 Task: List a featured items of McDonalds in Chandan Way, Irving, Texas.
Action: Mouse moved to (761, 39)
Screenshot: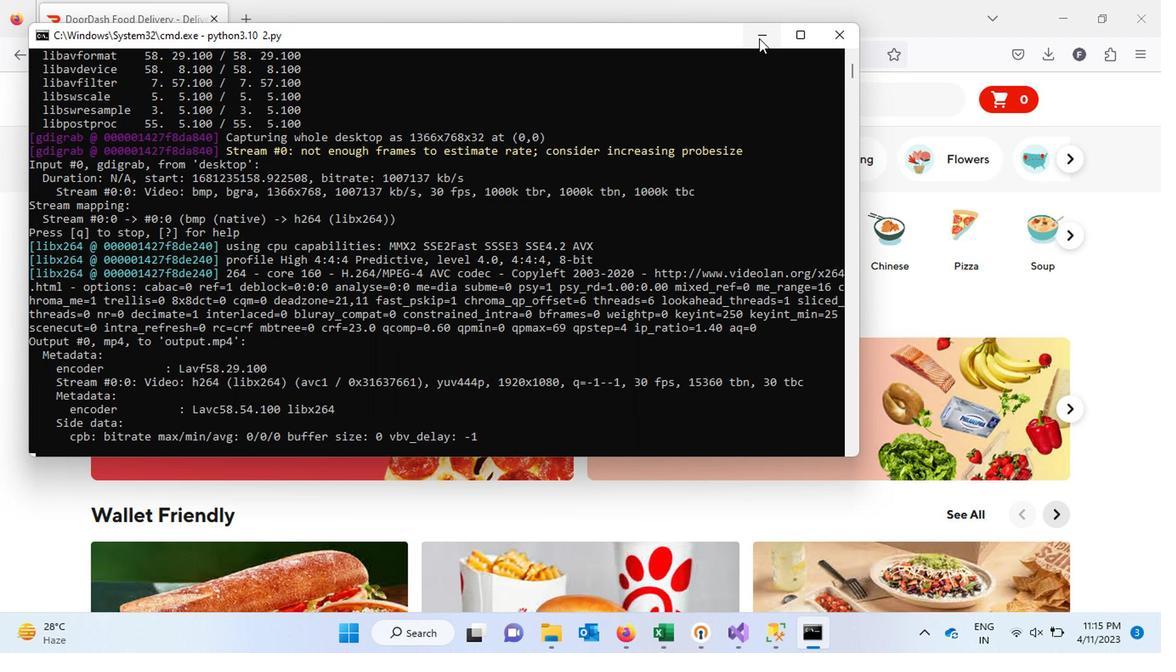
Action: Mouse pressed left at (761, 39)
Screenshot: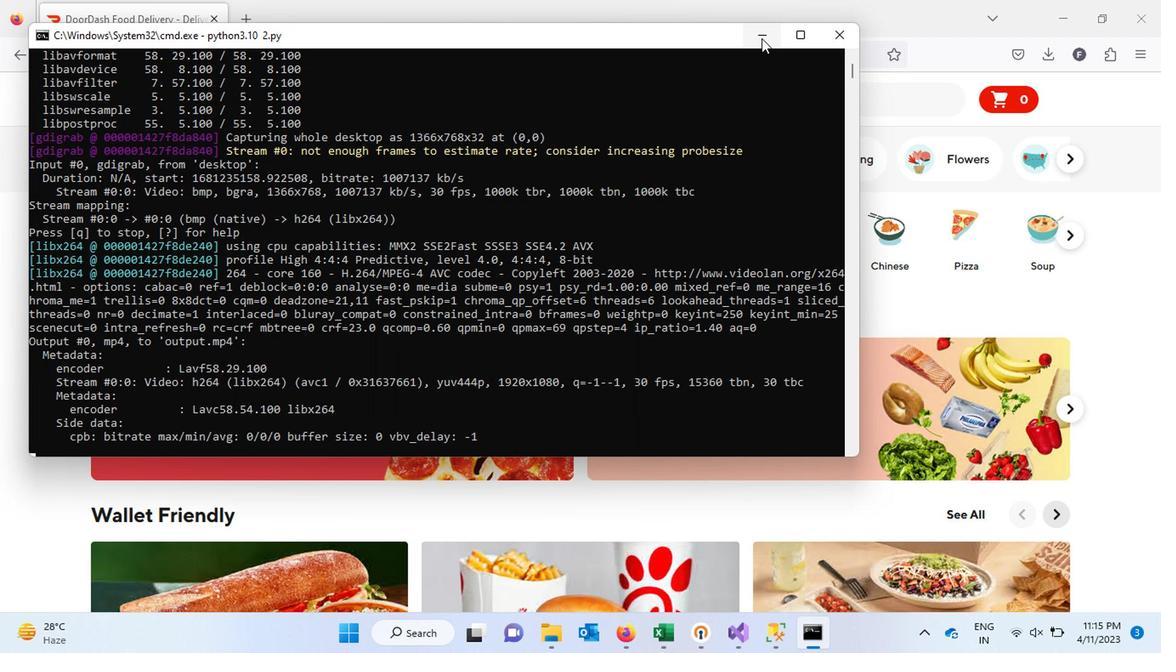 
Action: Mouse moved to (477, 102)
Screenshot: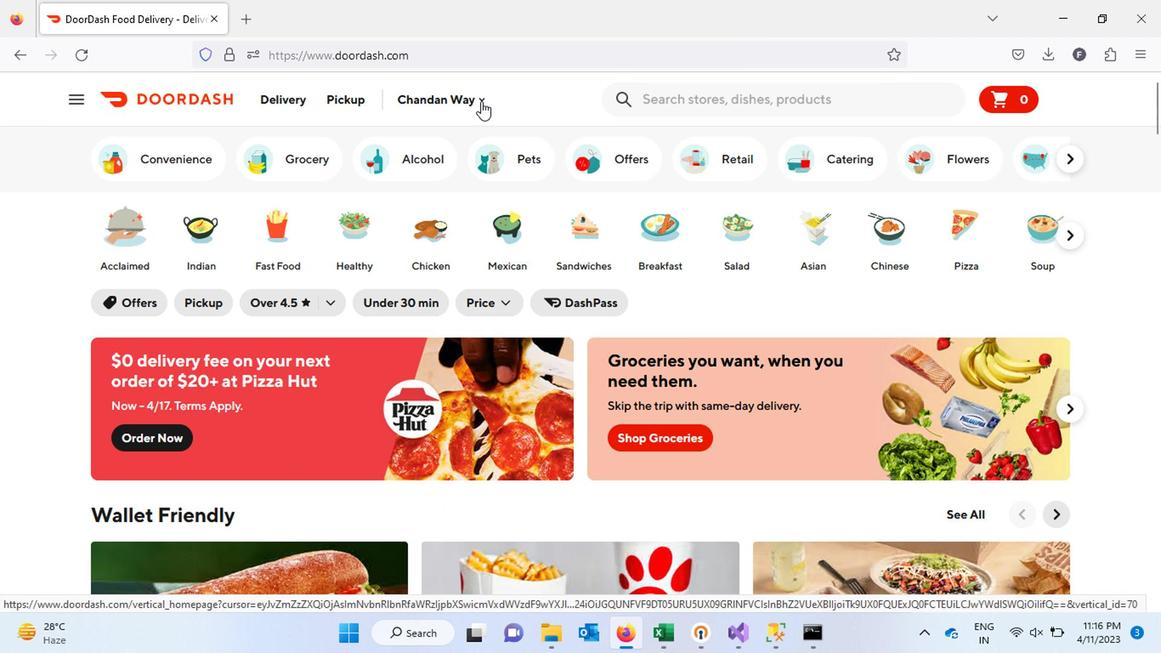 
Action: Mouse pressed left at (477, 102)
Screenshot: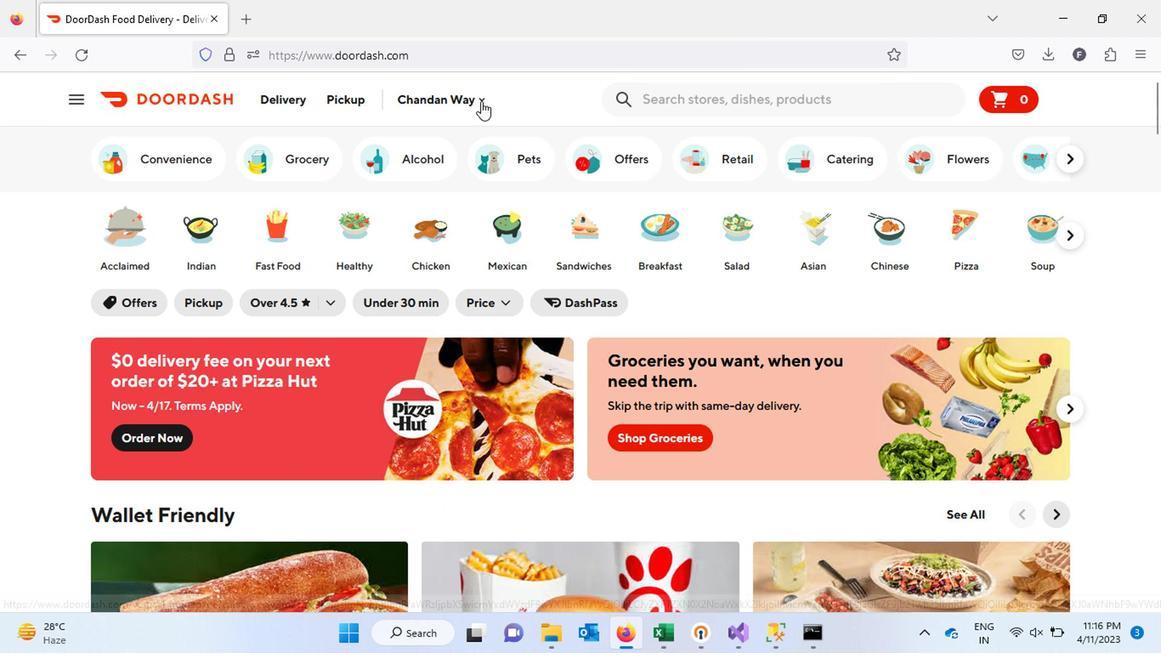 
Action: Mouse moved to (485, 166)
Screenshot: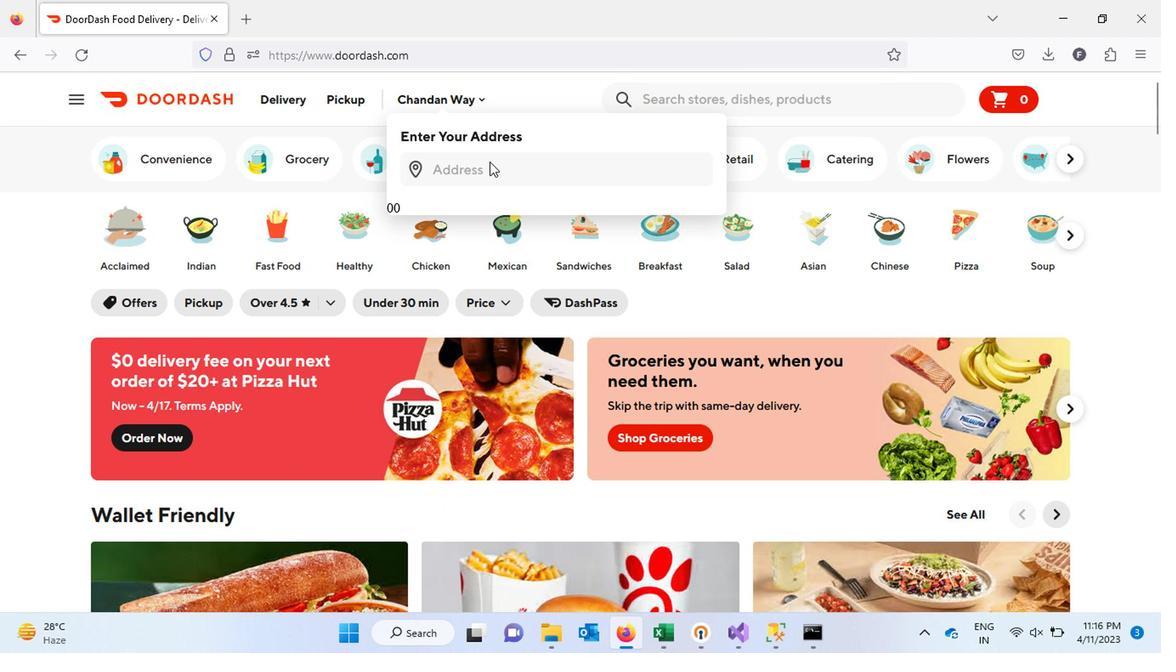 
Action: Mouse pressed left at (485, 166)
Screenshot: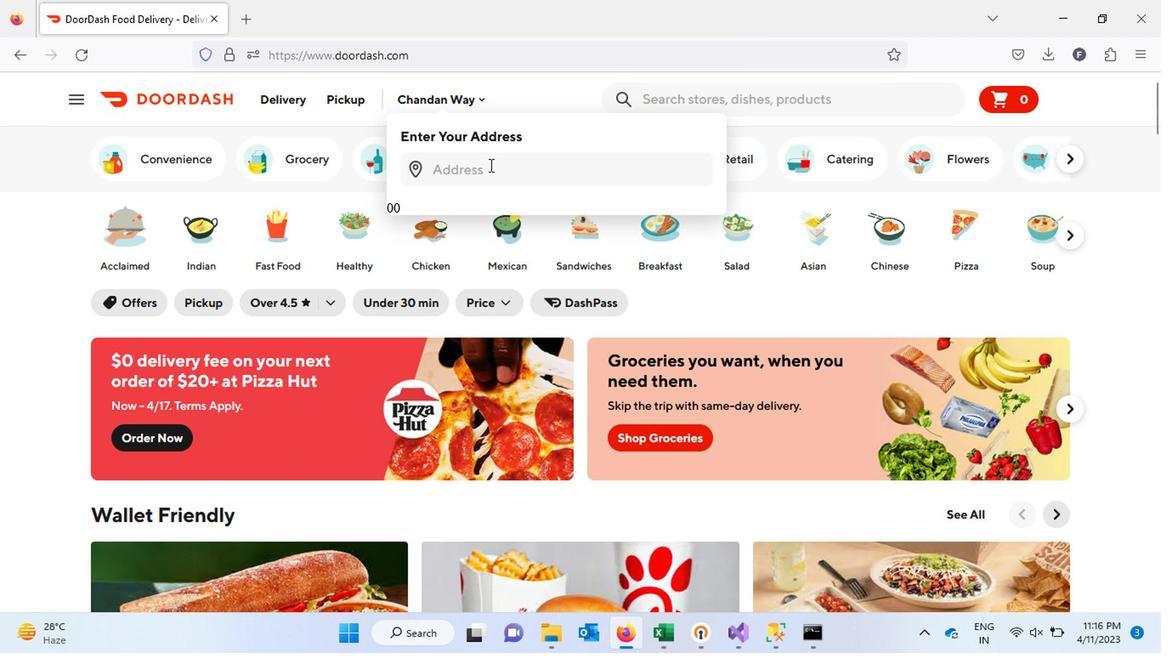 
Action: Keyboard c
Screenshot: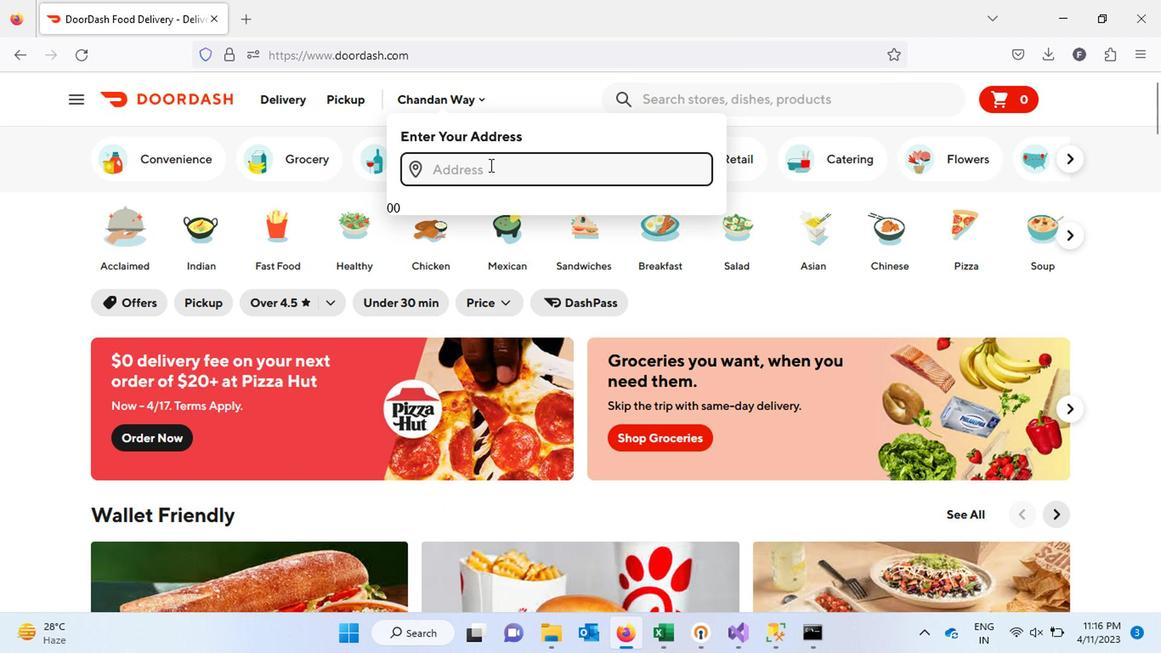 
Action: Keyboard h
Screenshot: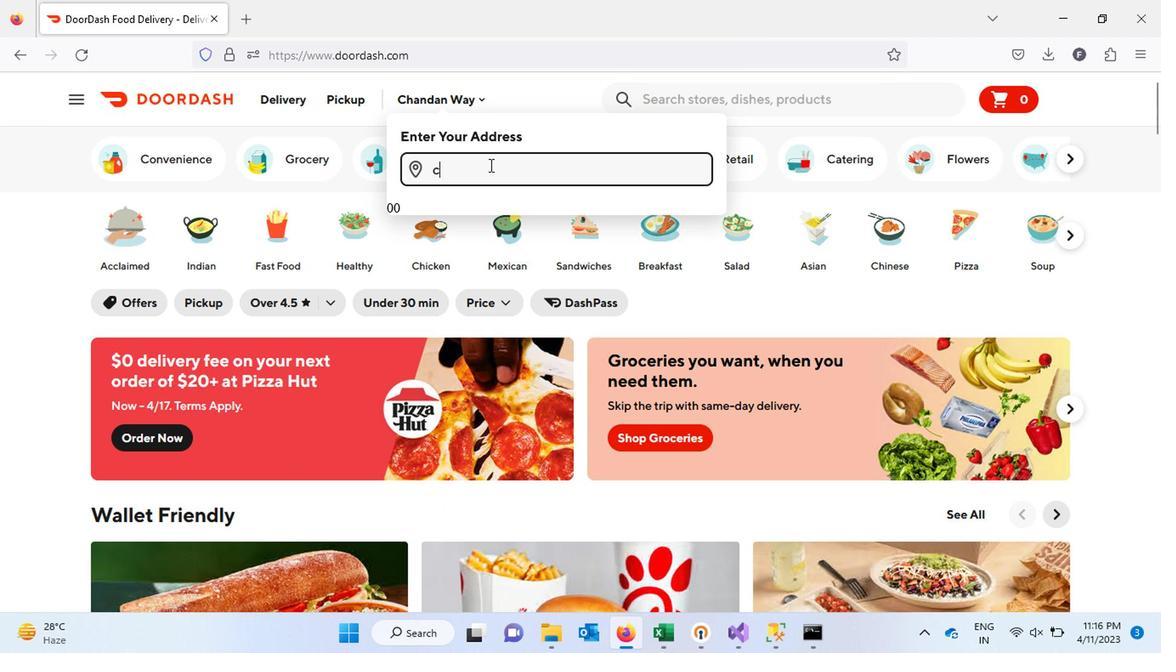 
Action: Keyboard a
Screenshot: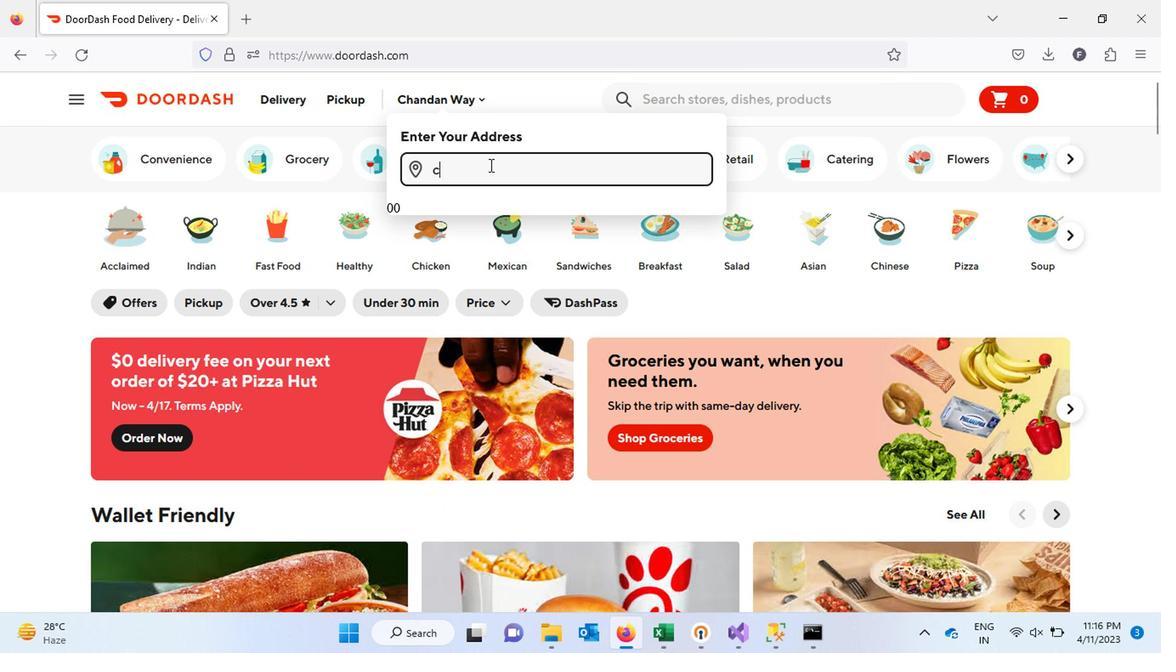 
Action: Keyboard n
Screenshot: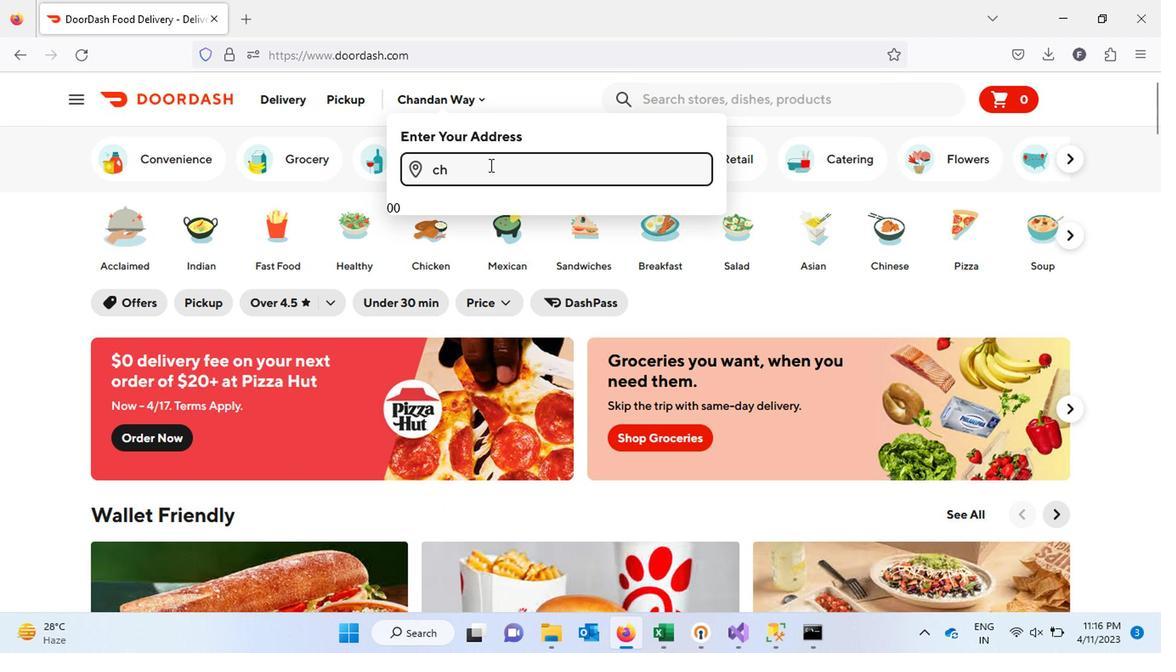 
Action: Keyboard d
Screenshot: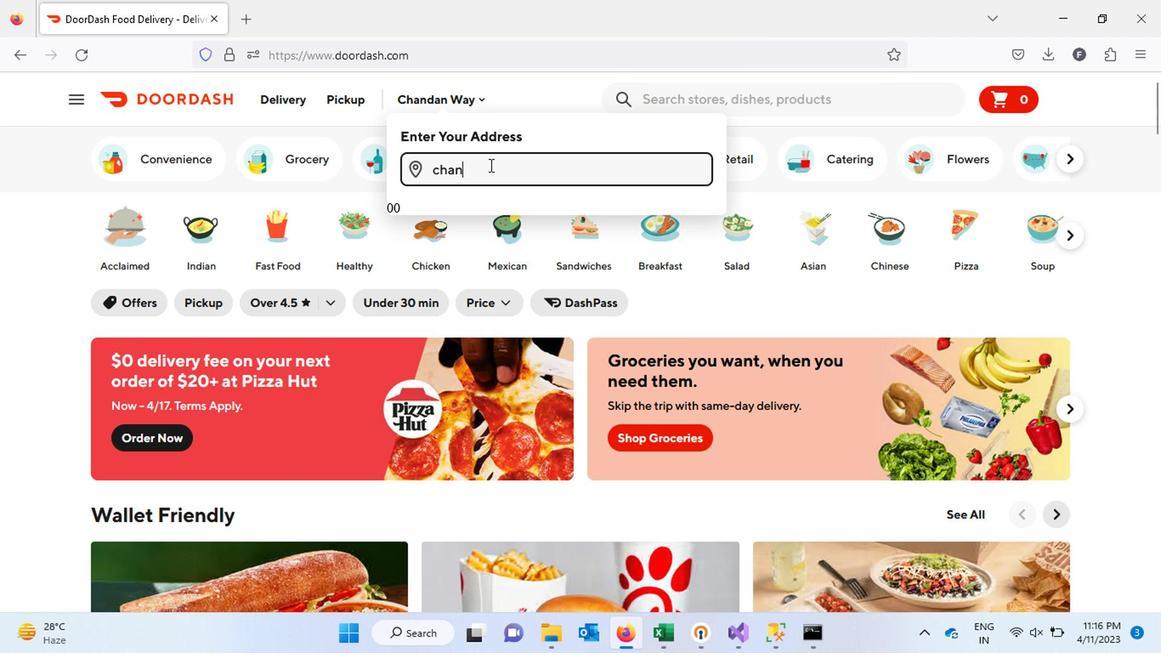 
Action: Keyboard a
Screenshot: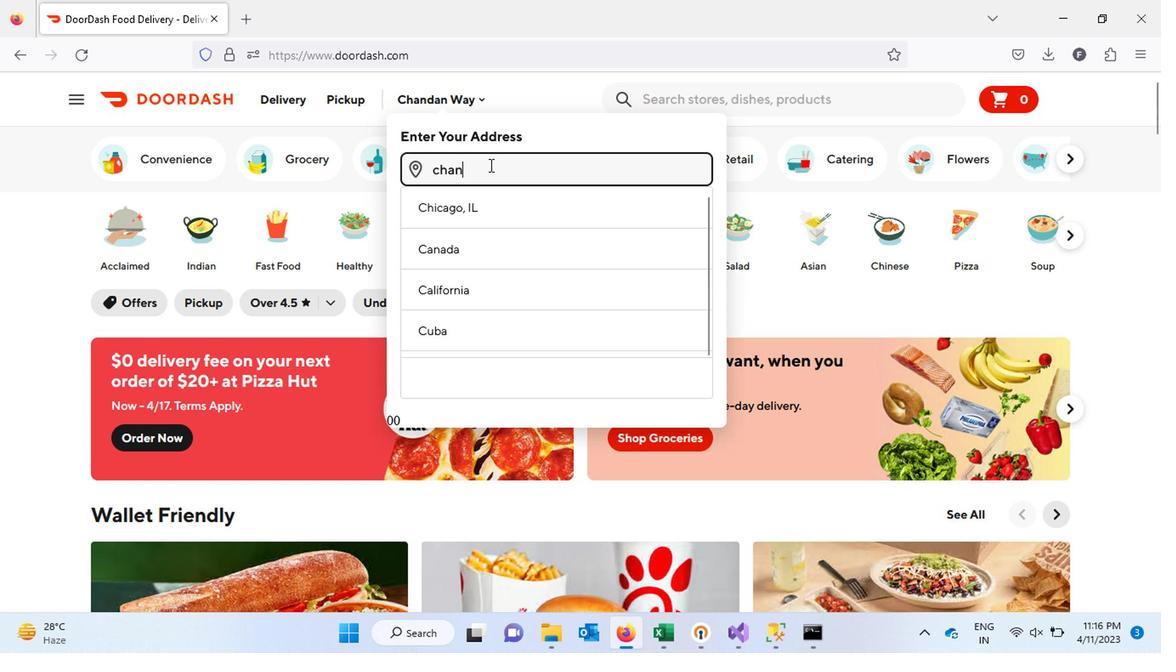 
Action: Keyboard n
Screenshot: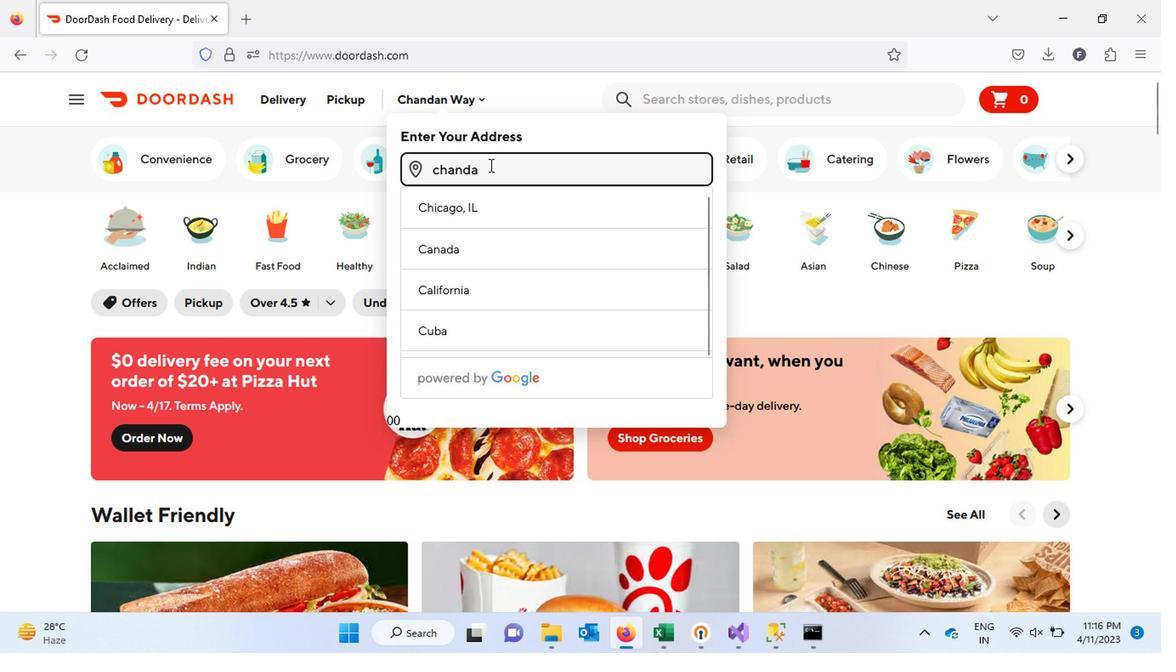 
Action: Keyboard Key.space
Screenshot: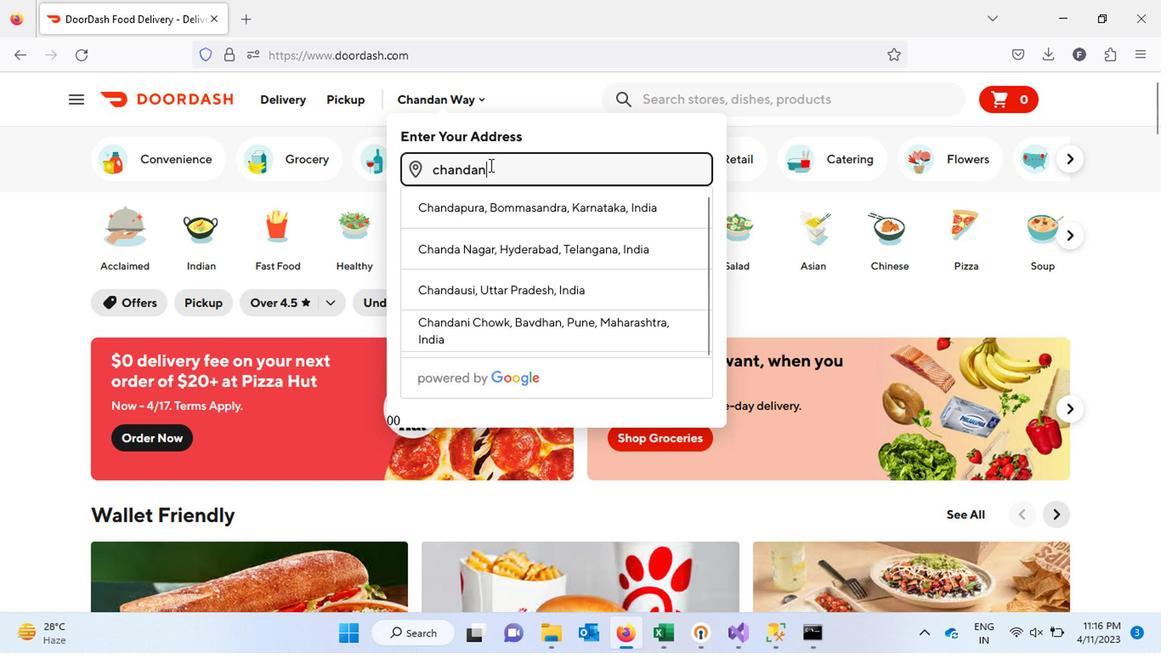 
Action: Keyboard w
Screenshot: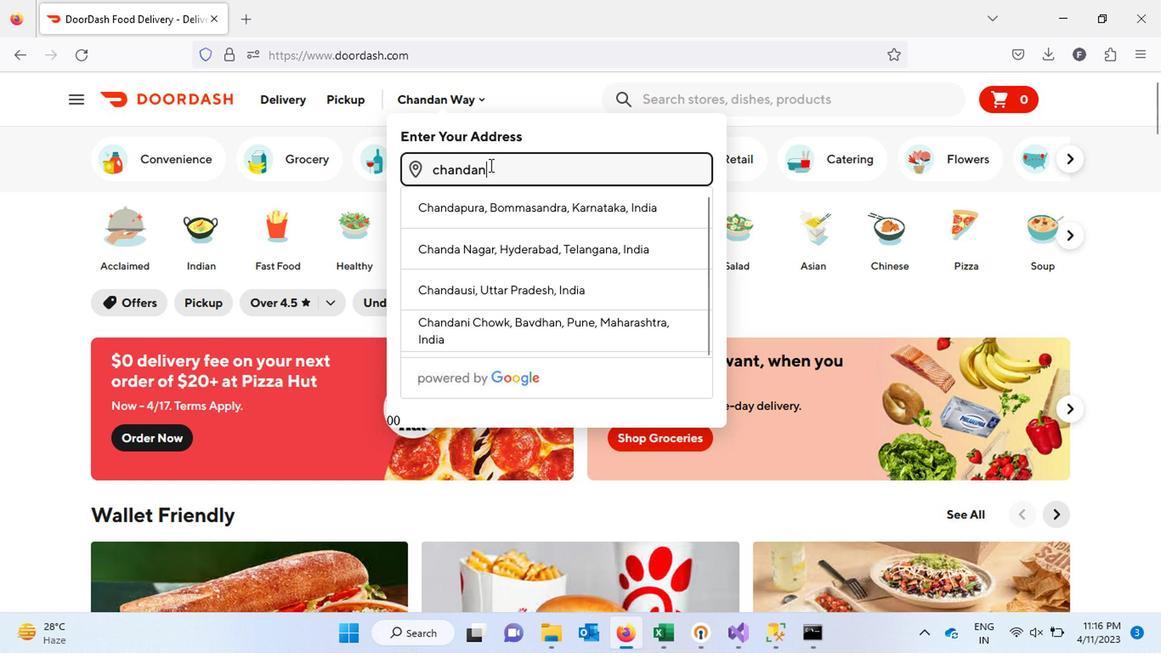
Action: Keyboard a
Screenshot: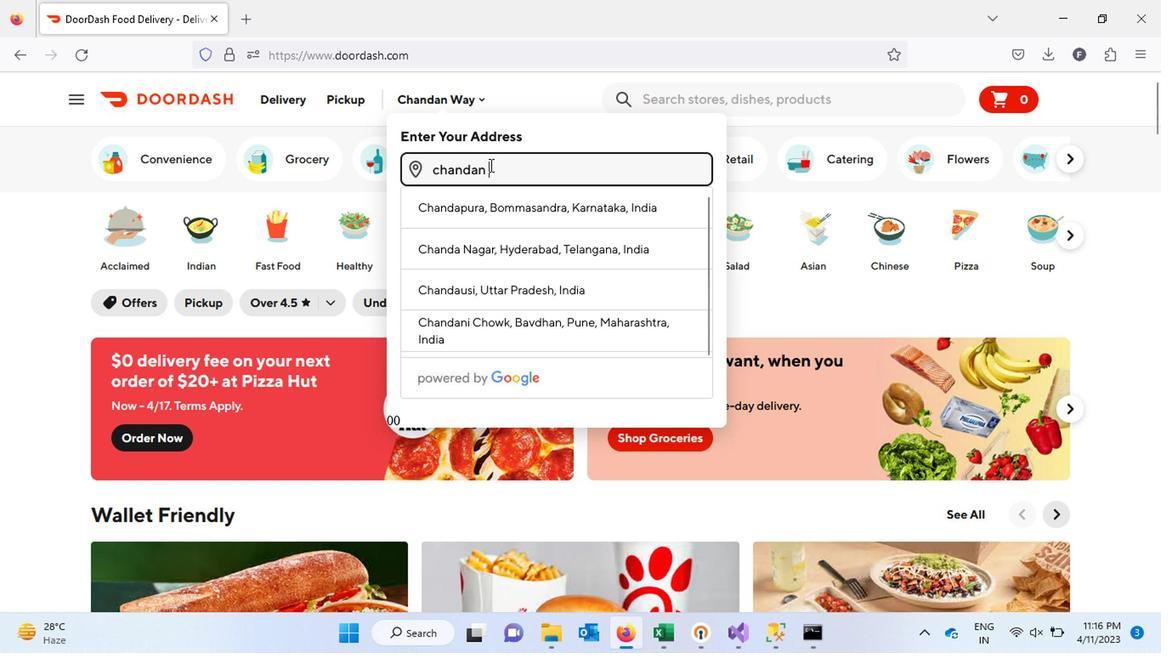 
Action: Keyboard y
Screenshot: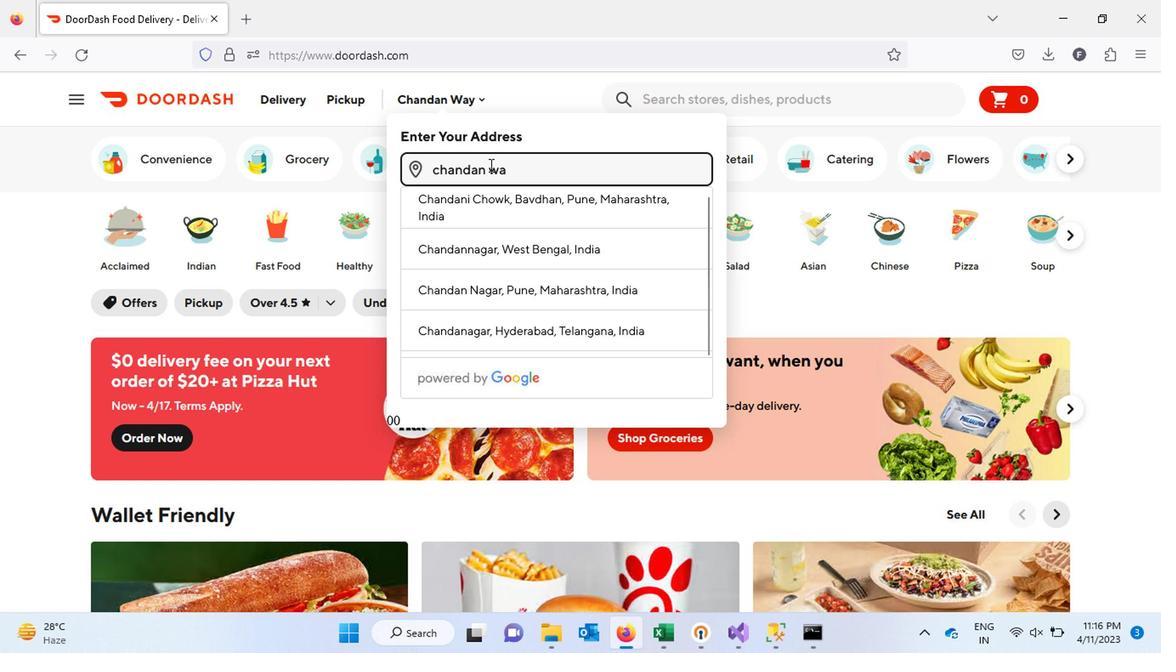 
Action: Mouse moved to (509, 215)
Screenshot: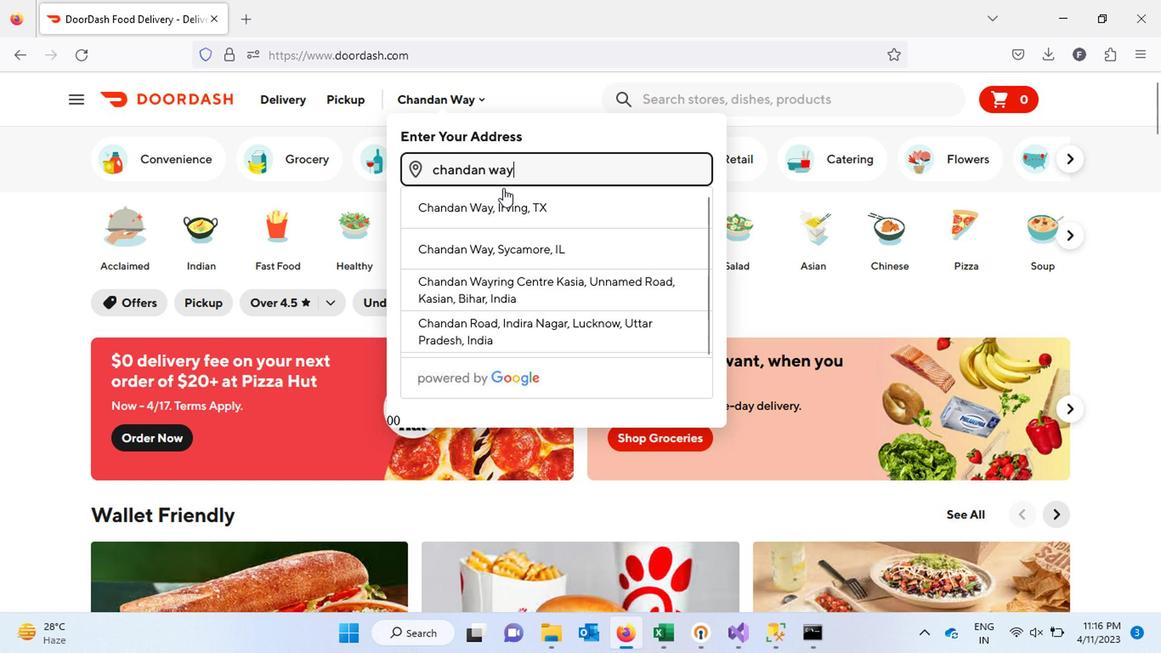 
Action: Mouse pressed left at (509, 215)
Screenshot: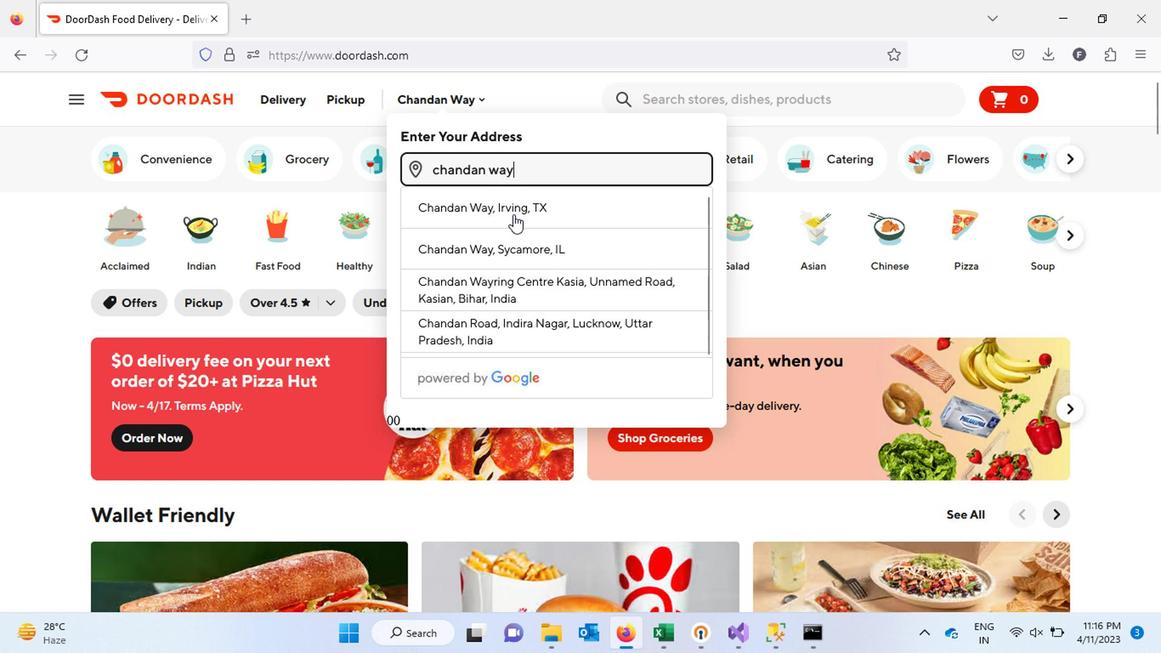 
Action: Mouse moved to (627, 533)
Screenshot: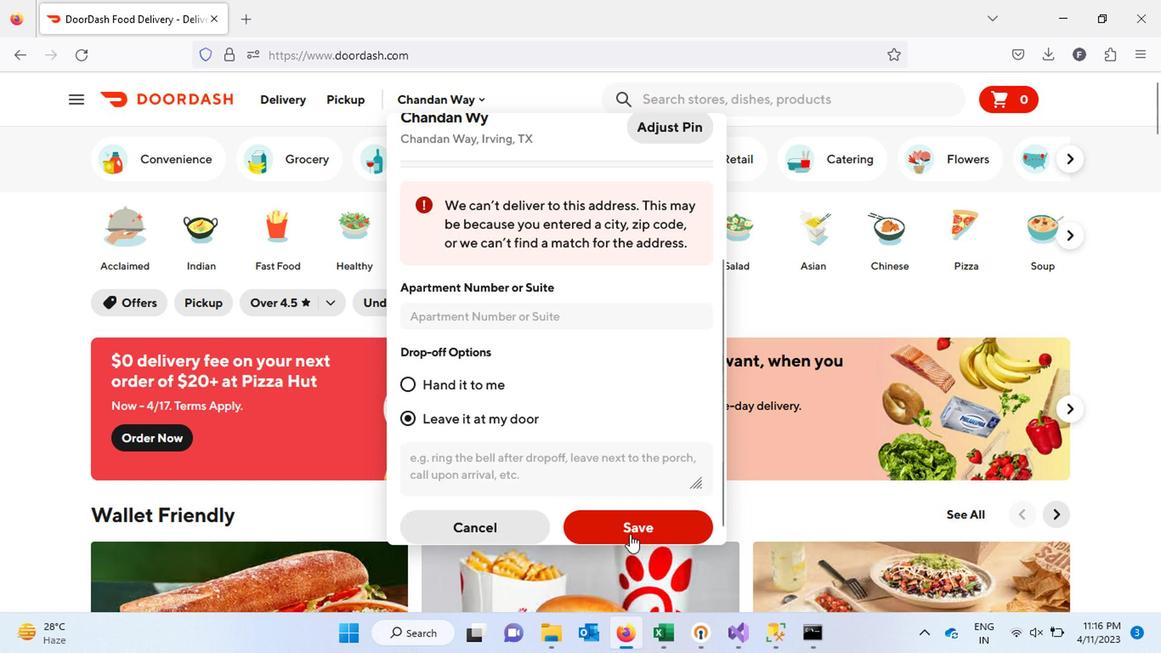 
Action: Mouse pressed left at (627, 533)
Screenshot: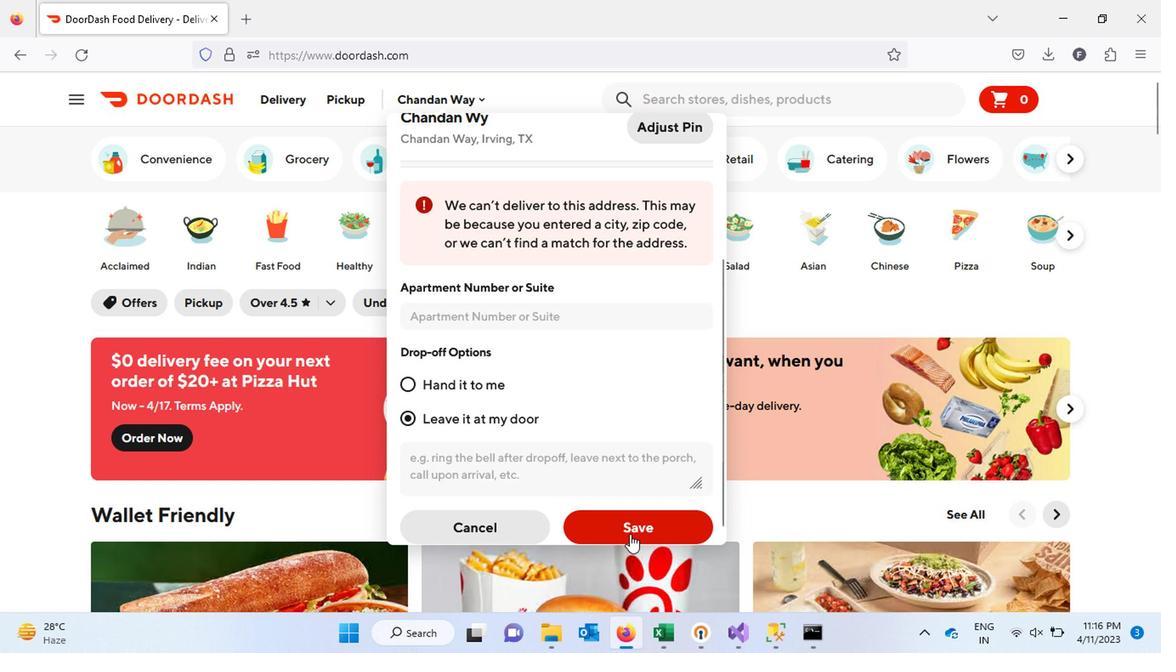 
Action: Mouse moved to (792, 100)
Screenshot: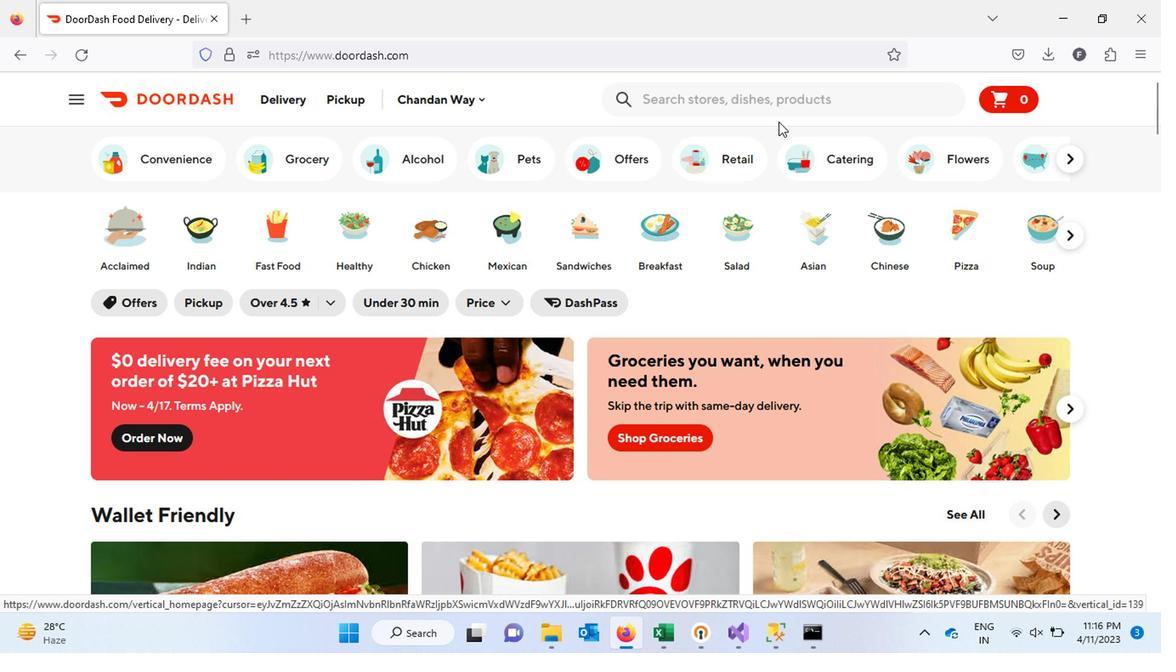 
Action: Mouse pressed left at (792, 100)
Screenshot: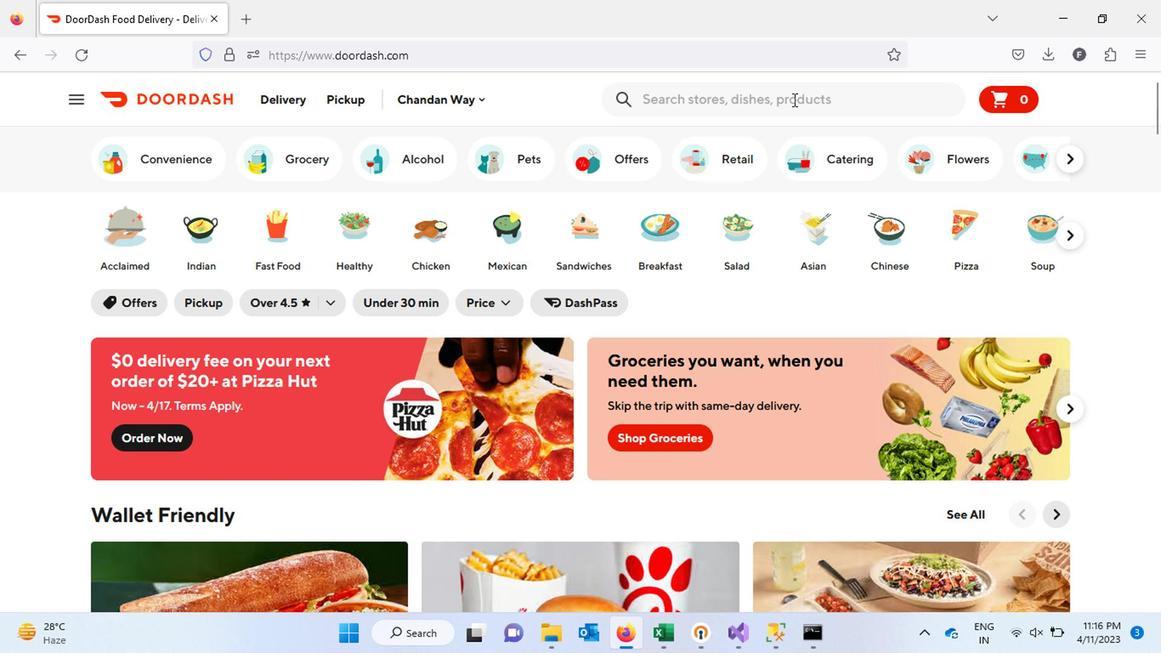 
Action: Keyboard m
Screenshot: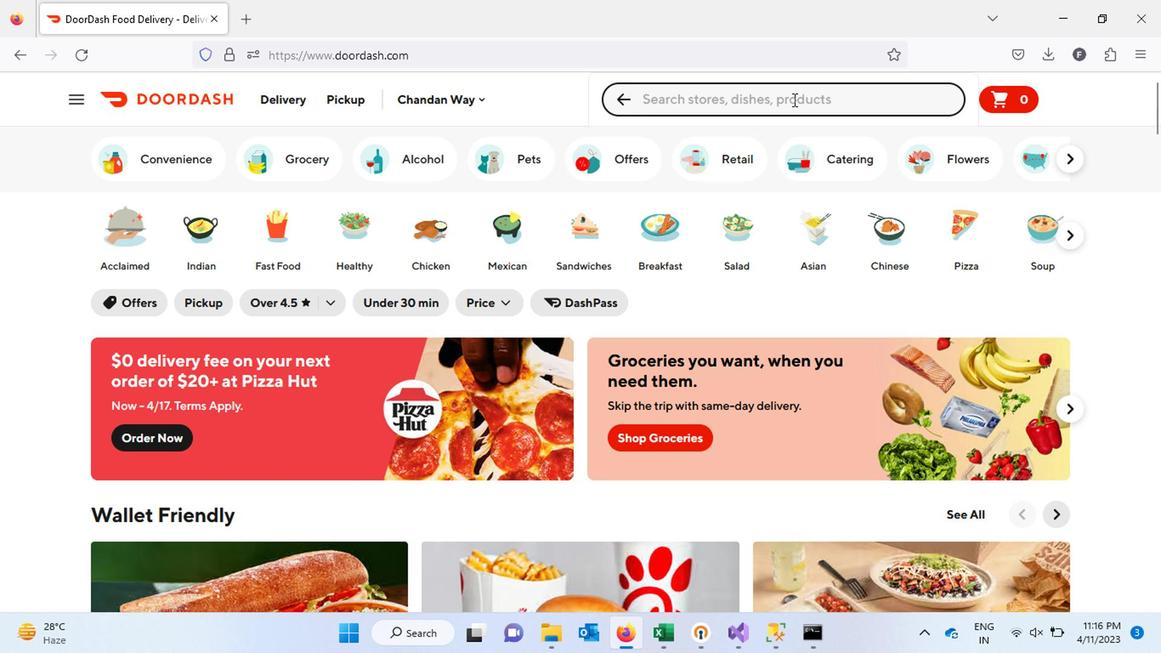 
Action: Keyboard c
Screenshot: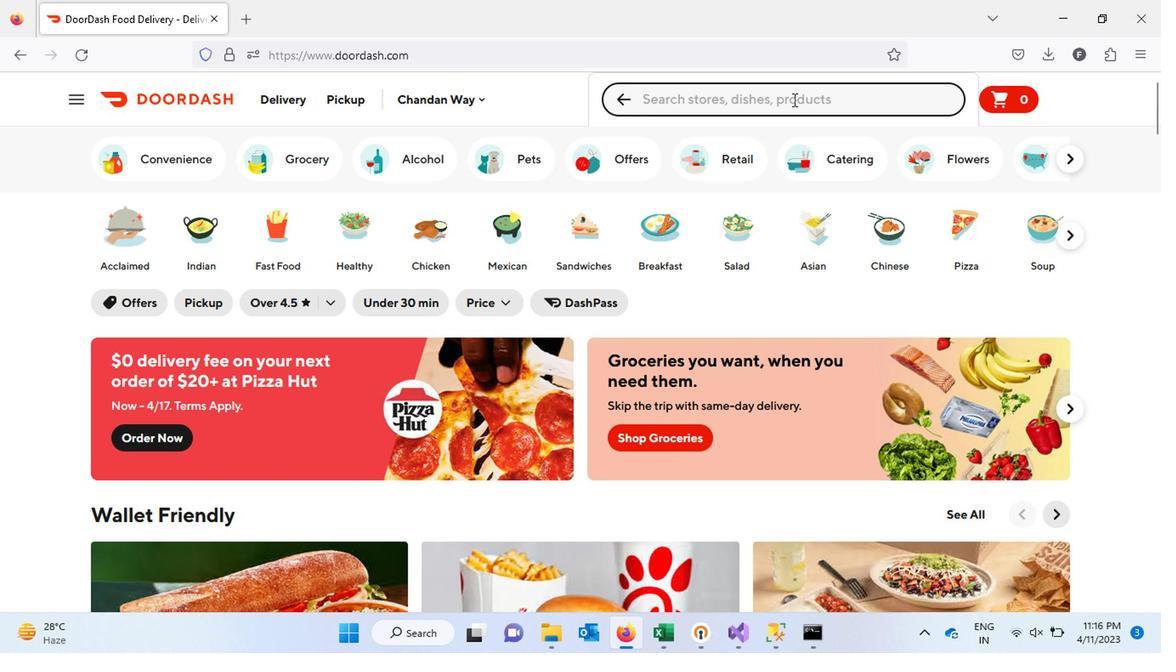 
Action: Mouse moved to (758, 143)
Screenshot: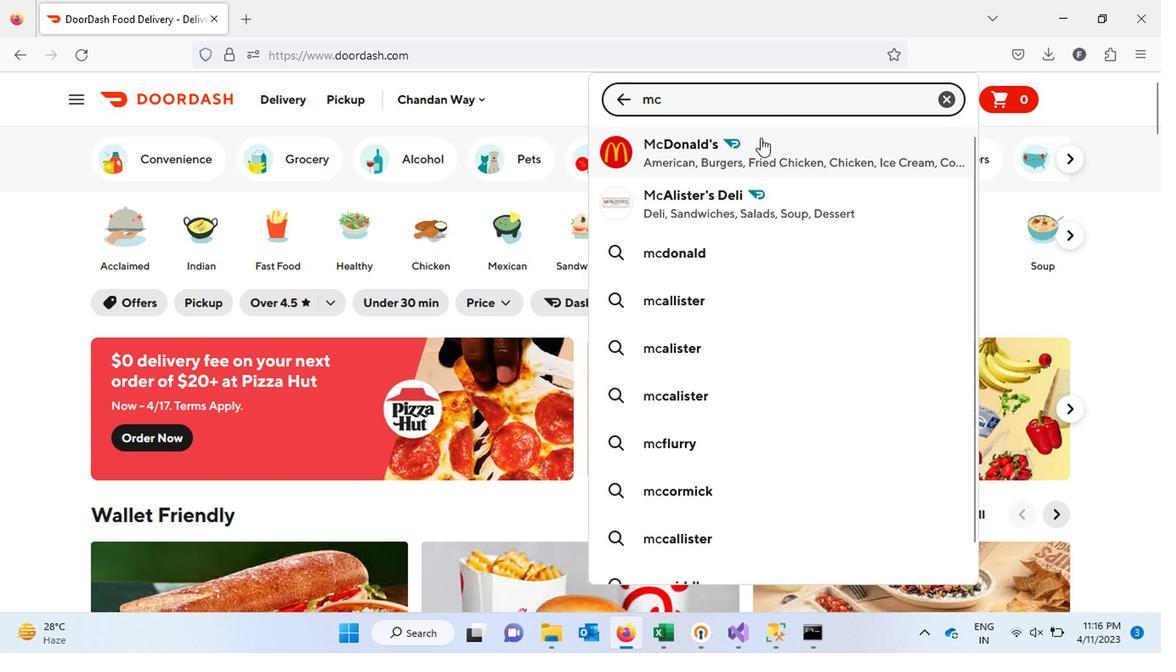 
Action: Mouse pressed left at (758, 143)
Screenshot: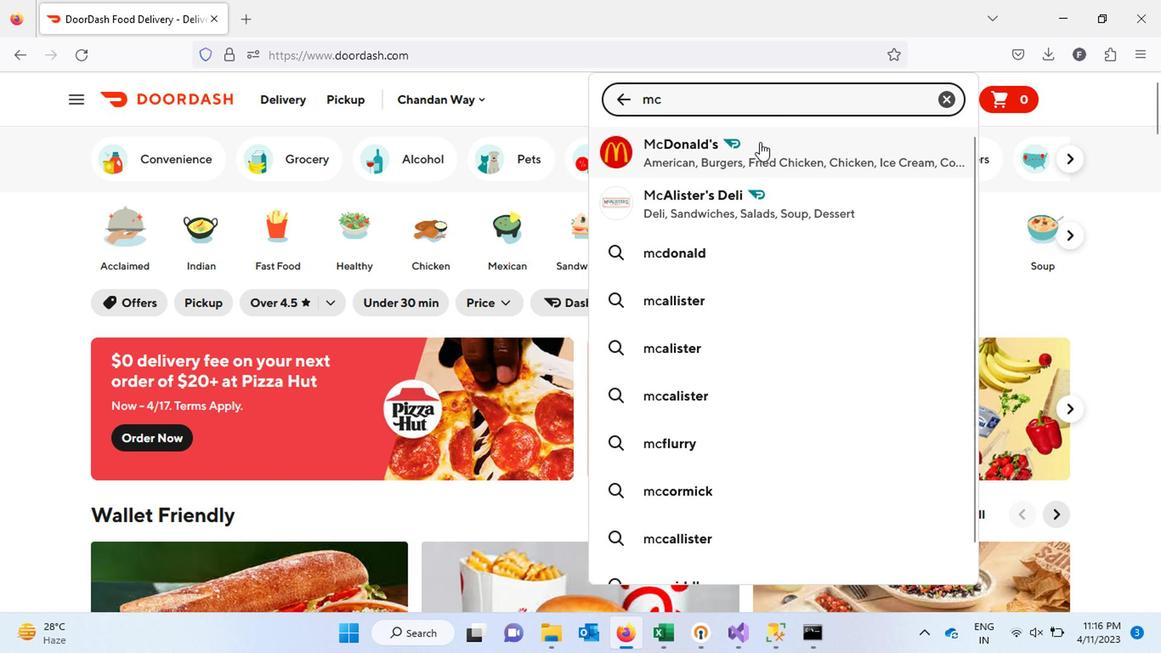
Action: Mouse moved to (809, 633)
Screenshot: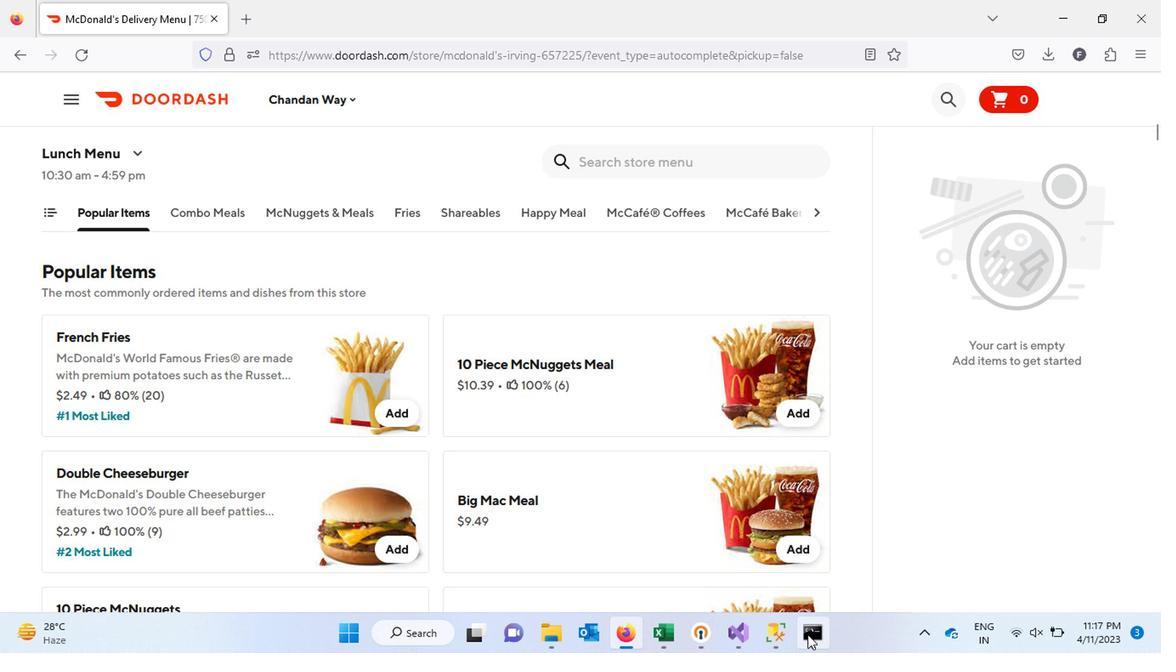 
Action: Mouse pressed left at (809, 633)
Screenshot: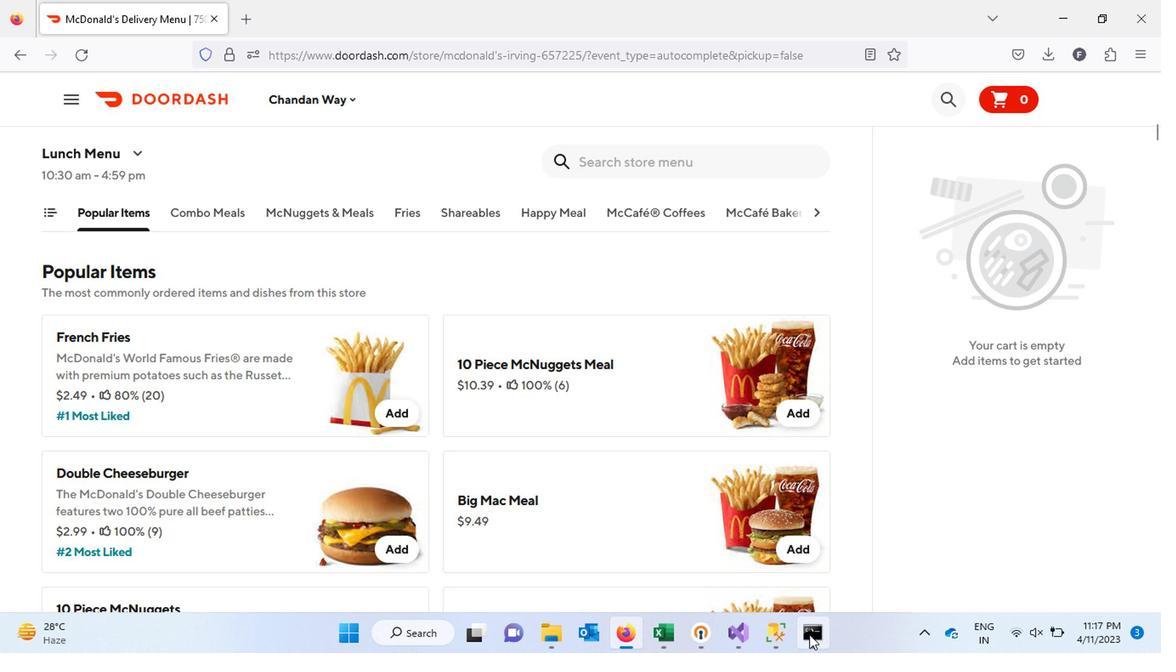 
Action: Mouse moved to (841, 41)
Screenshot: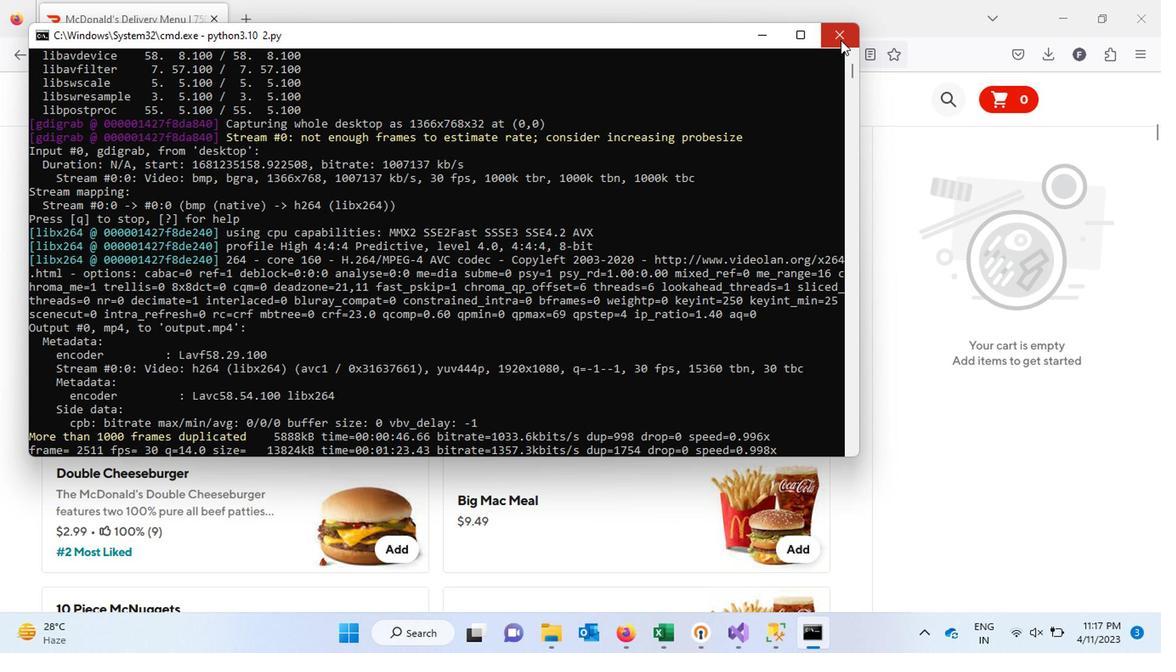 
Action: Mouse pressed left at (841, 41)
Screenshot: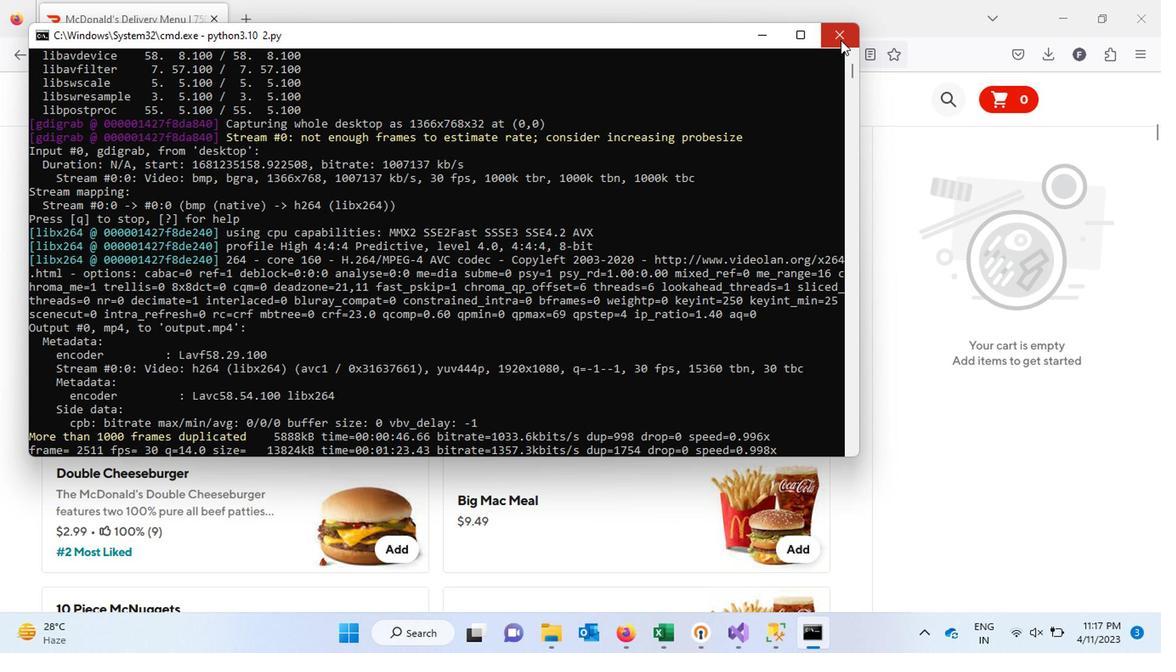 
